 Task: Set the display setting to deafult for the organization
Action: Mouse scrolled (222, 228) with delta (0, 0)
Screenshot: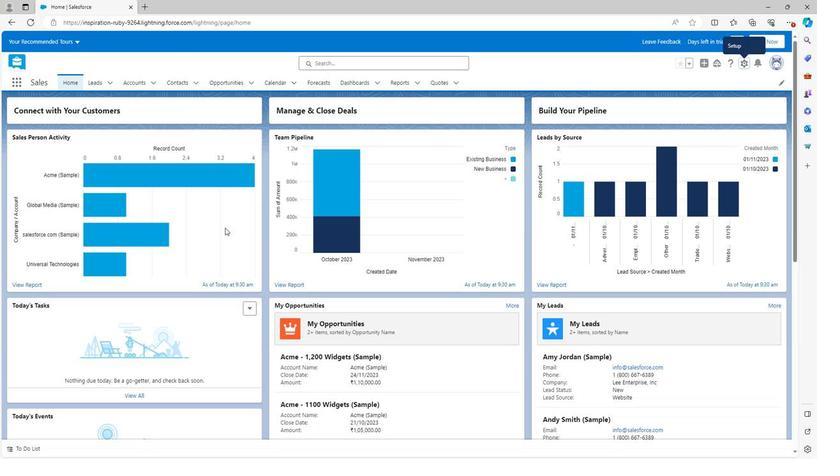 
Action: Mouse scrolled (222, 228) with delta (0, 0)
Screenshot: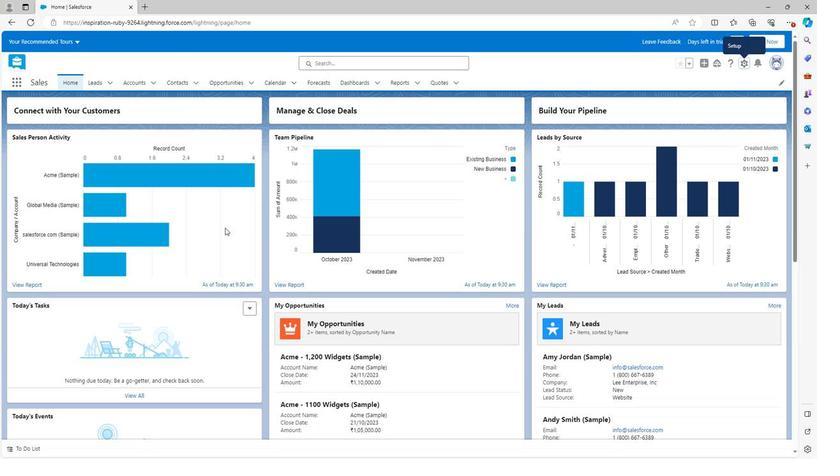 
Action: Mouse scrolled (222, 228) with delta (0, 0)
Screenshot: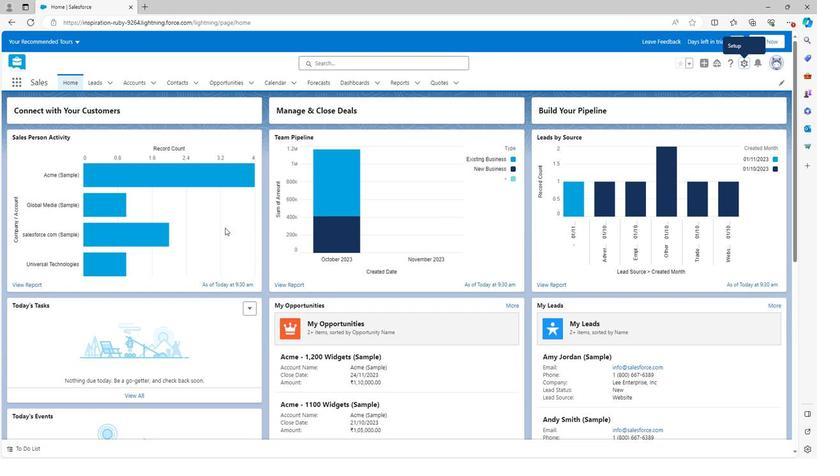 
Action: Mouse scrolled (222, 228) with delta (0, 0)
Screenshot: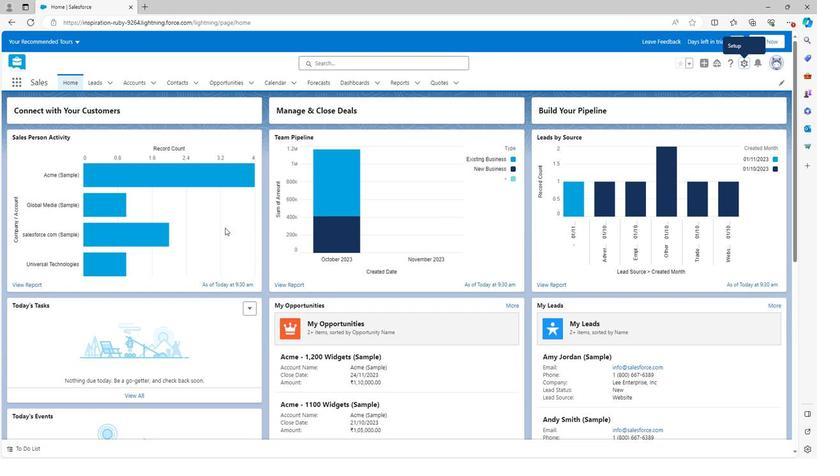 
Action: Mouse scrolled (222, 228) with delta (0, 0)
Screenshot: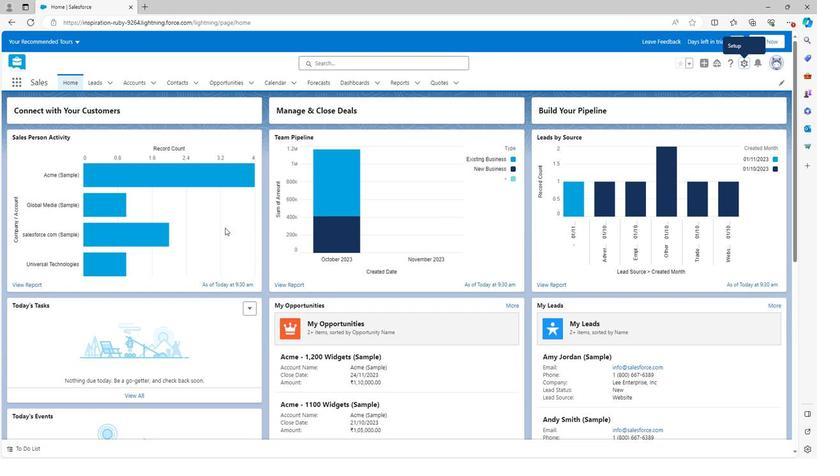 
Action: Mouse scrolled (222, 228) with delta (0, 0)
Screenshot: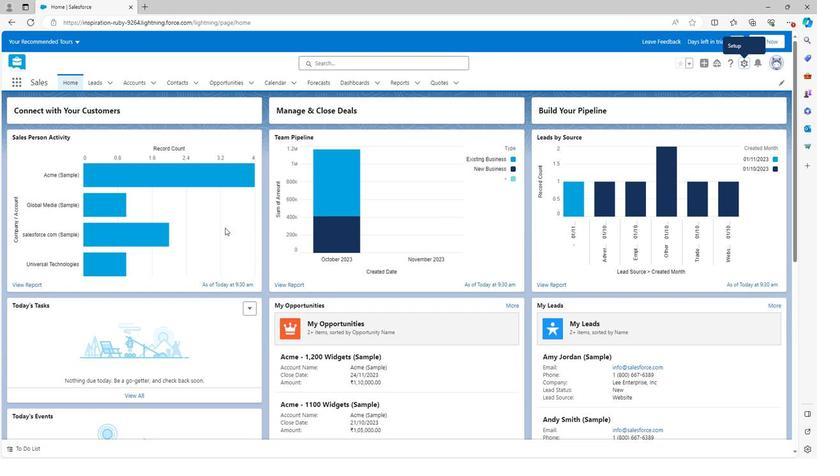 
Action: Mouse scrolled (222, 228) with delta (0, 0)
Screenshot: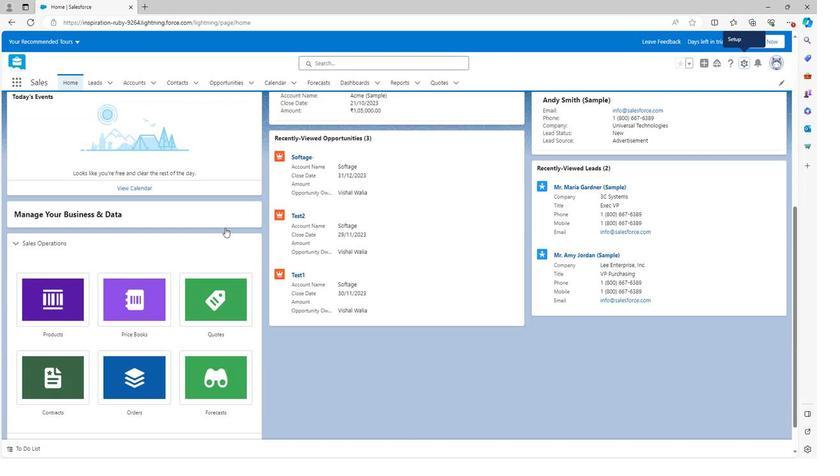 
Action: Mouse scrolled (222, 228) with delta (0, 0)
Screenshot: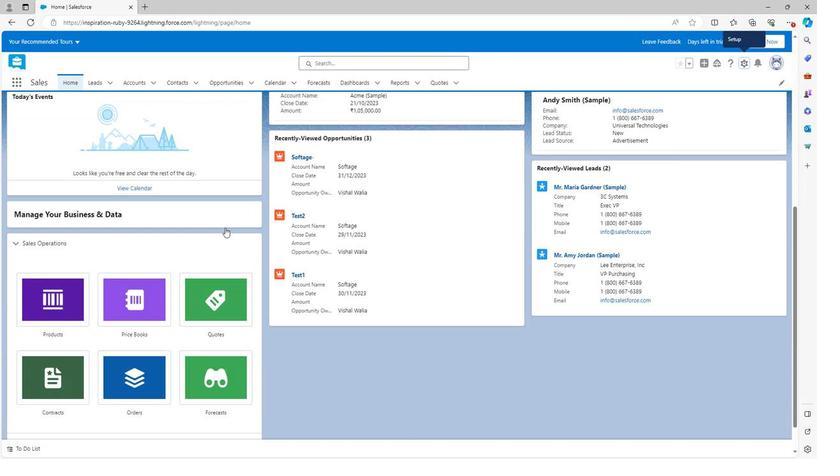 
Action: Mouse scrolled (222, 228) with delta (0, 0)
Screenshot: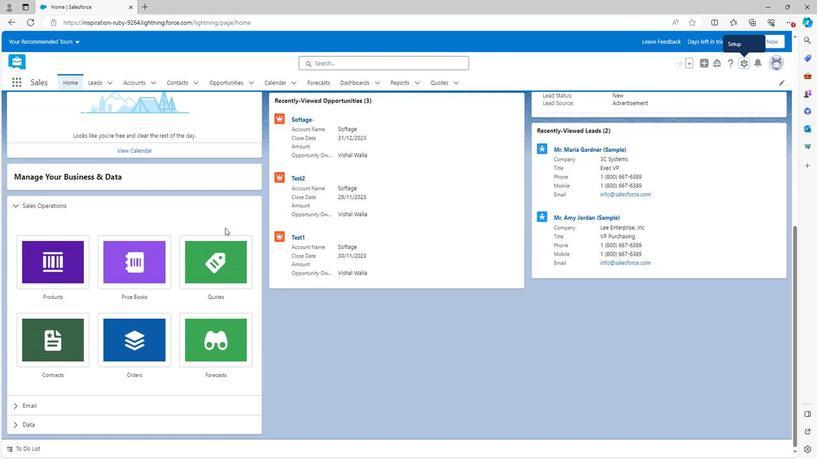 
Action: Mouse scrolled (222, 228) with delta (0, 0)
Screenshot: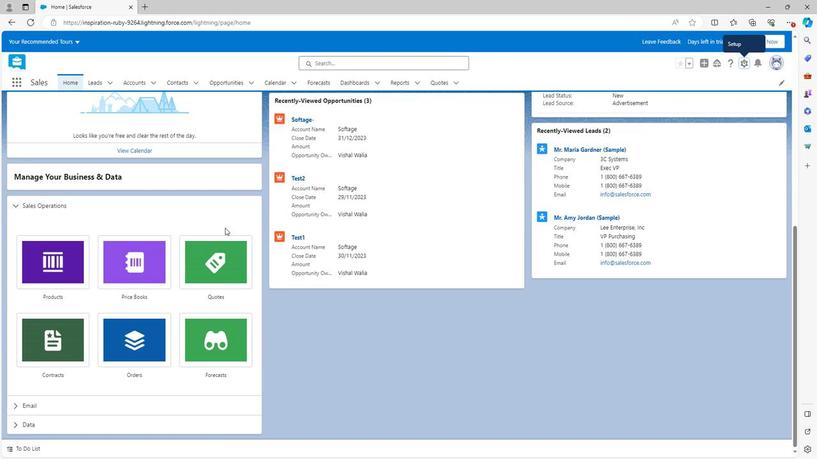 
Action: Mouse scrolled (222, 228) with delta (0, 0)
Screenshot: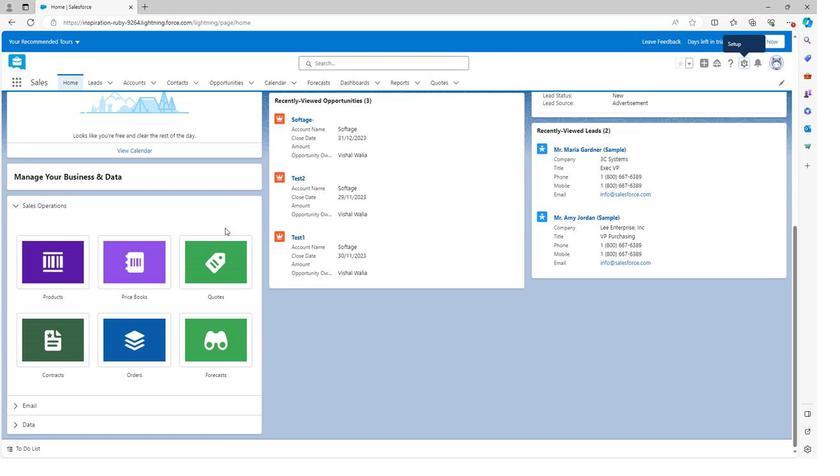 
Action: Mouse scrolled (222, 228) with delta (0, 0)
Screenshot: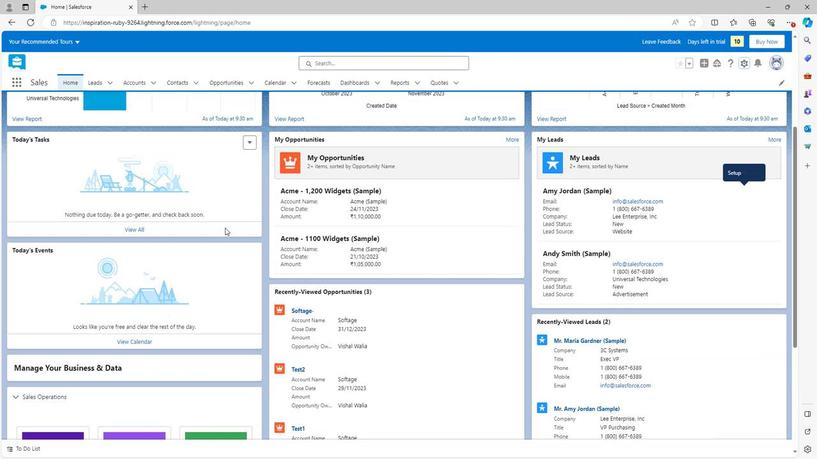 
Action: Mouse scrolled (222, 228) with delta (0, 0)
Screenshot: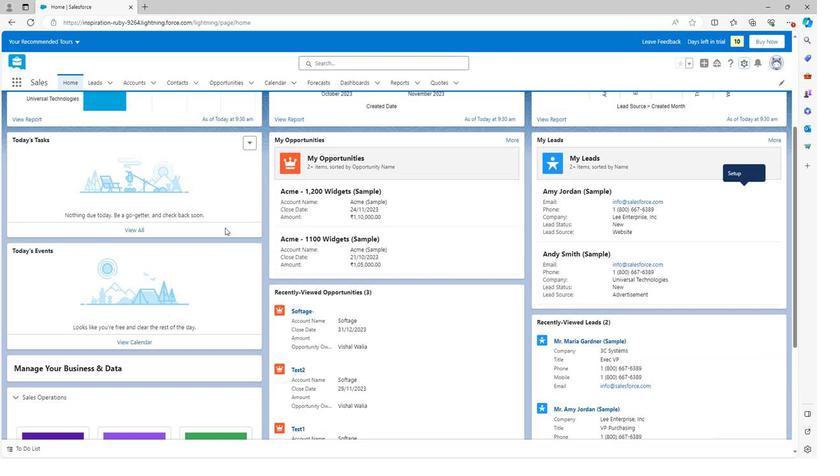 
Action: Mouse scrolled (222, 228) with delta (0, 0)
Screenshot: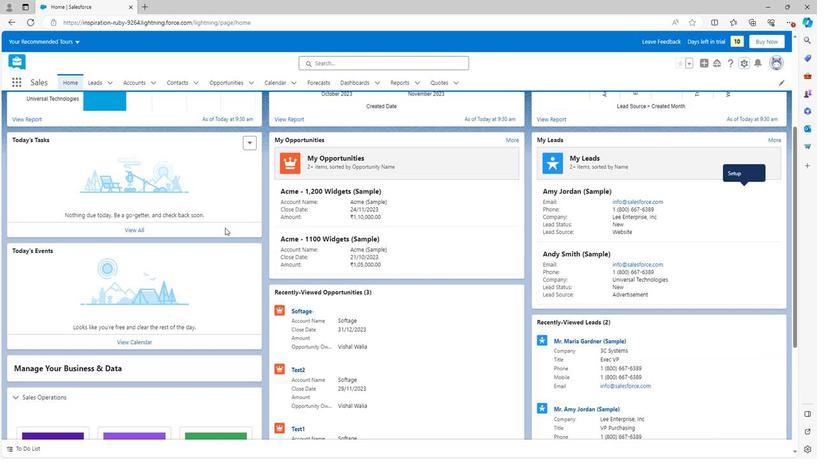 
Action: Mouse scrolled (222, 228) with delta (0, 0)
Screenshot: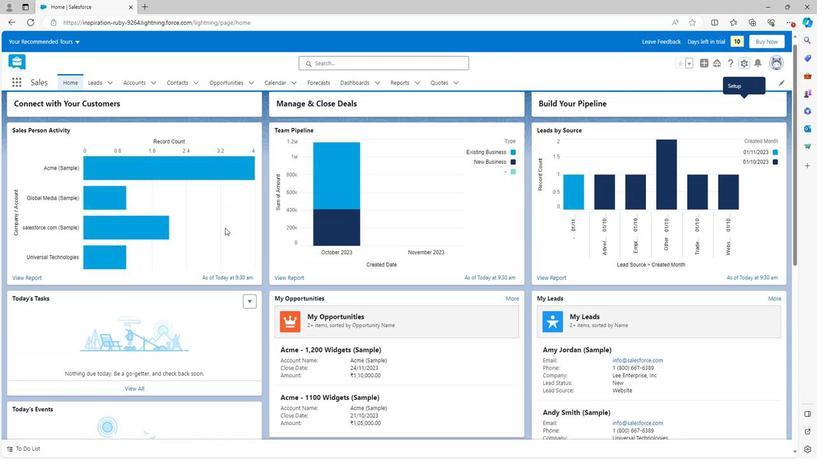 
Action: Mouse scrolled (222, 228) with delta (0, 0)
Screenshot: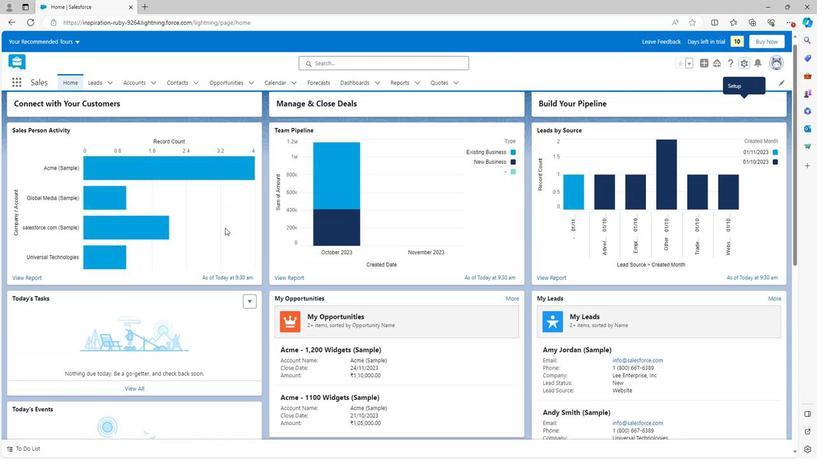 
Action: Mouse scrolled (222, 228) with delta (0, 0)
Screenshot: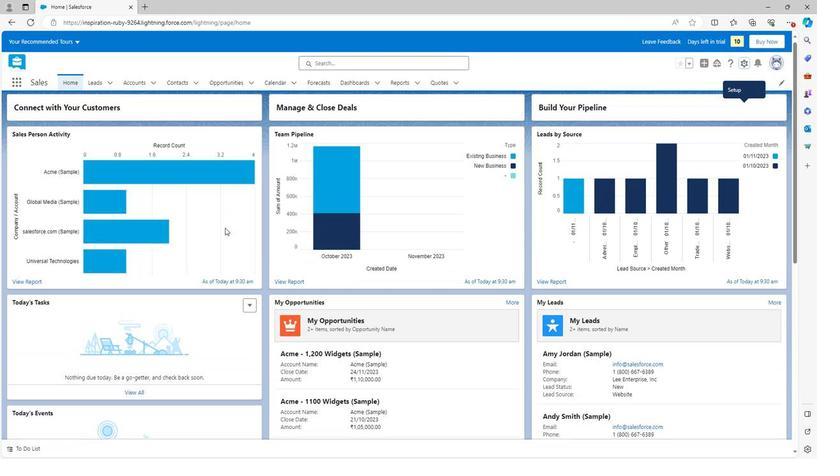 
Action: Mouse moved to (741, 63)
Screenshot: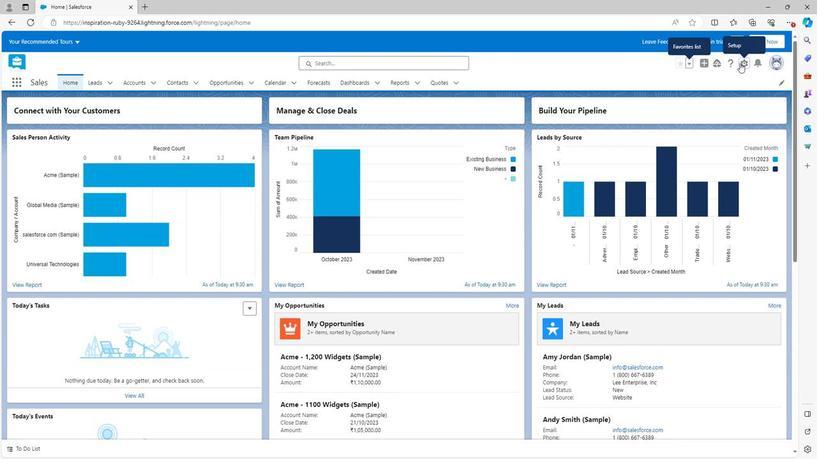 
Action: Mouse pressed left at (741, 63)
Screenshot: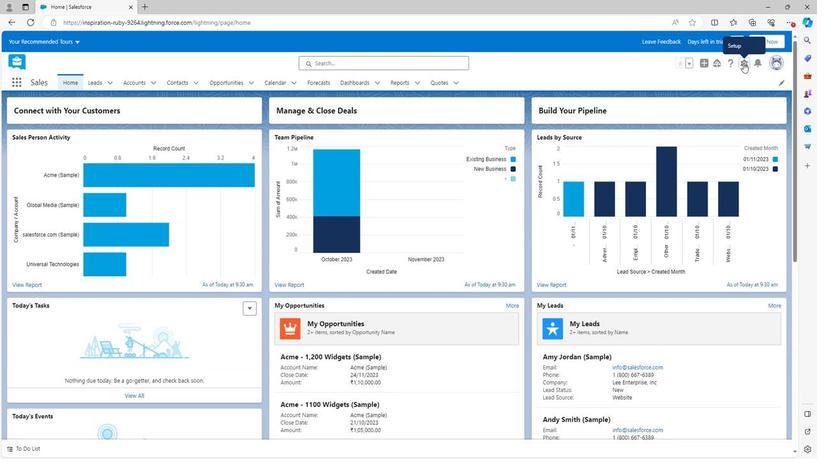 
Action: Mouse moved to (711, 84)
Screenshot: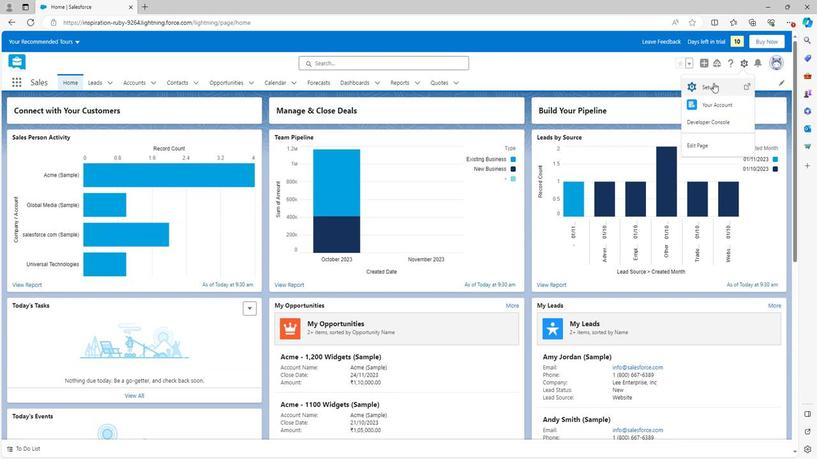 
Action: Mouse pressed left at (711, 84)
Screenshot: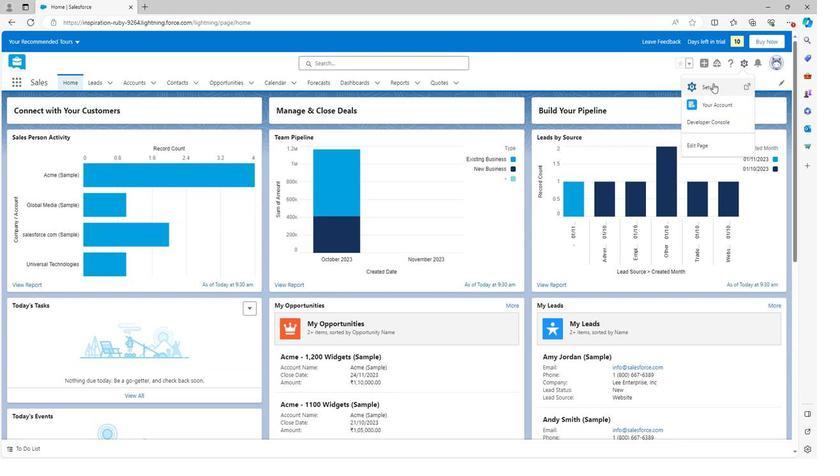 
Action: Mouse moved to (63, 291)
Screenshot: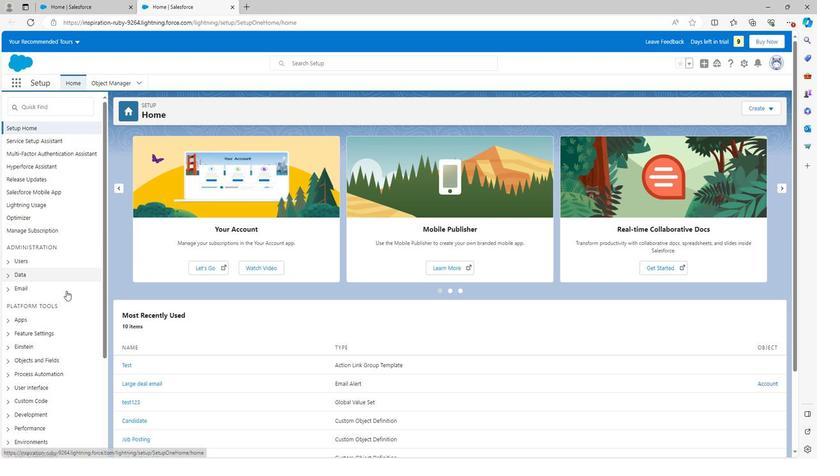 
Action: Mouse scrolled (63, 291) with delta (0, 0)
Screenshot: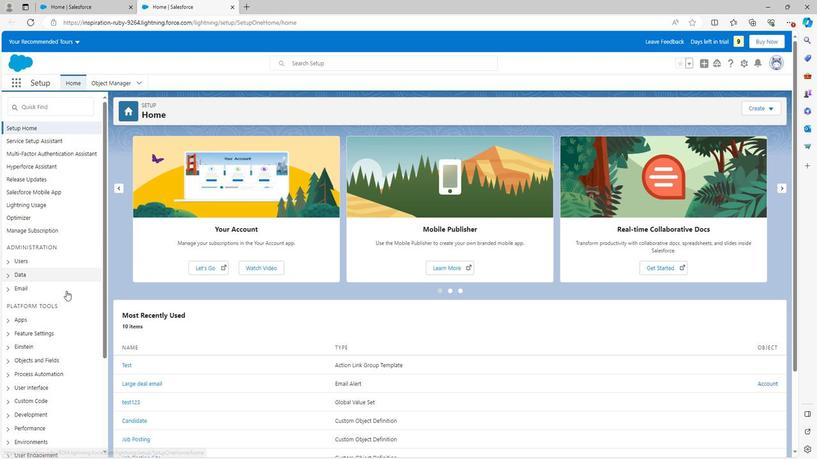 
Action: Mouse scrolled (63, 291) with delta (0, 0)
Screenshot: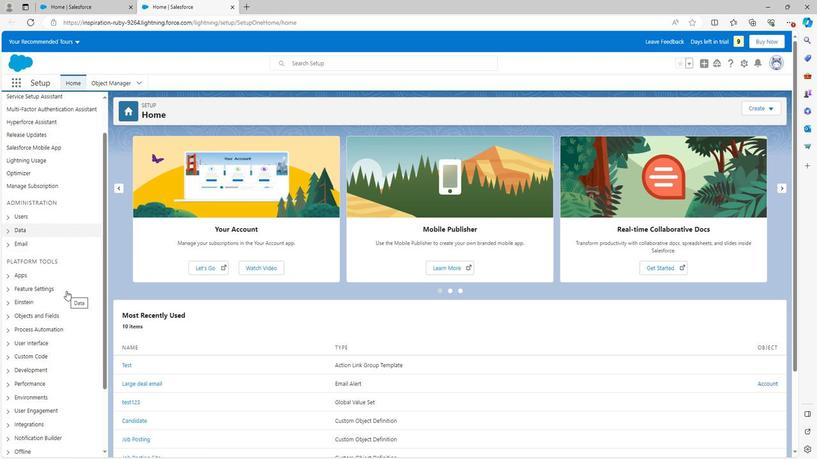
Action: Mouse scrolled (63, 291) with delta (0, 0)
Screenshot: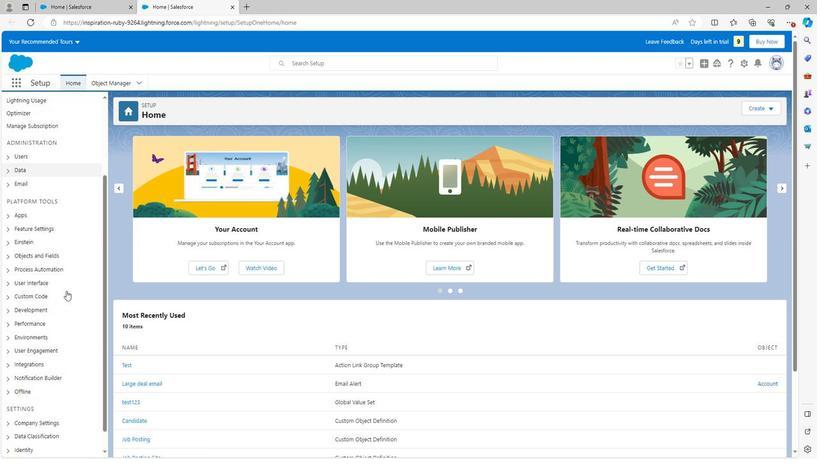 
Action: Mouse moved to (5, 263)
Screenshot: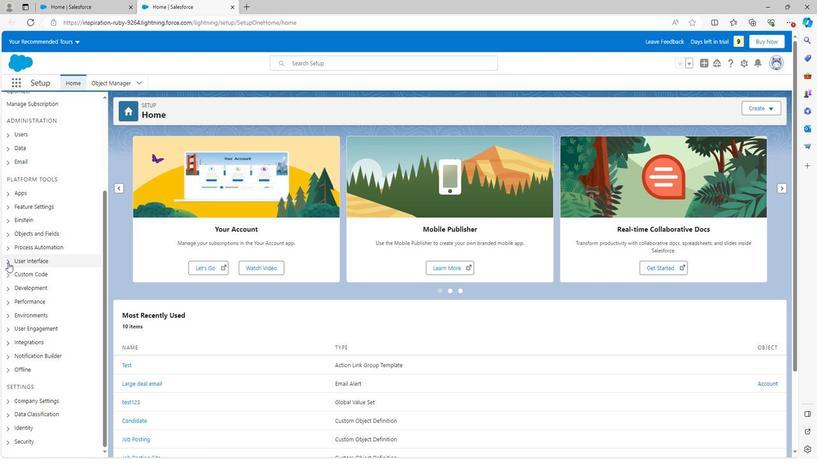 
Action: Mouse pressed left at (5, 263)
Screenshot: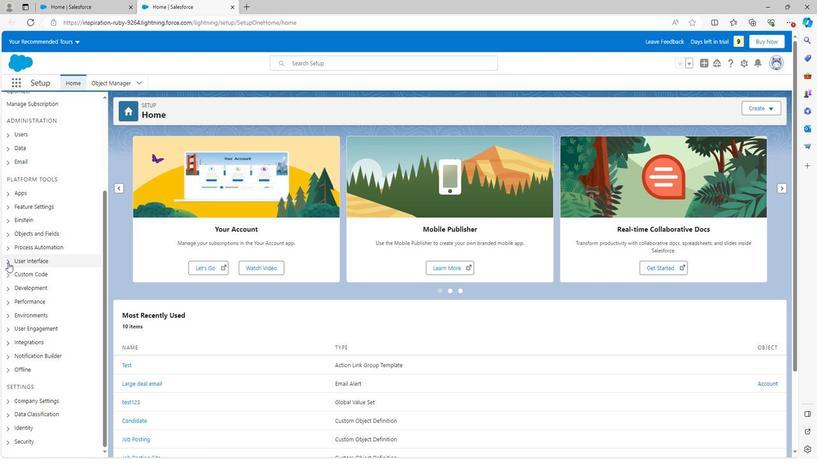 
Action: Mouse moved to (33, 327)
Screenshot: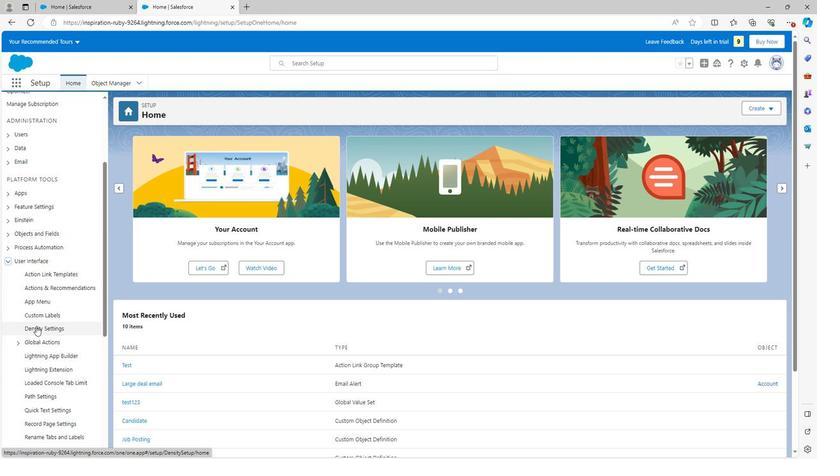 
Action: Mouse pressed left at (33, 327)
Screenshot: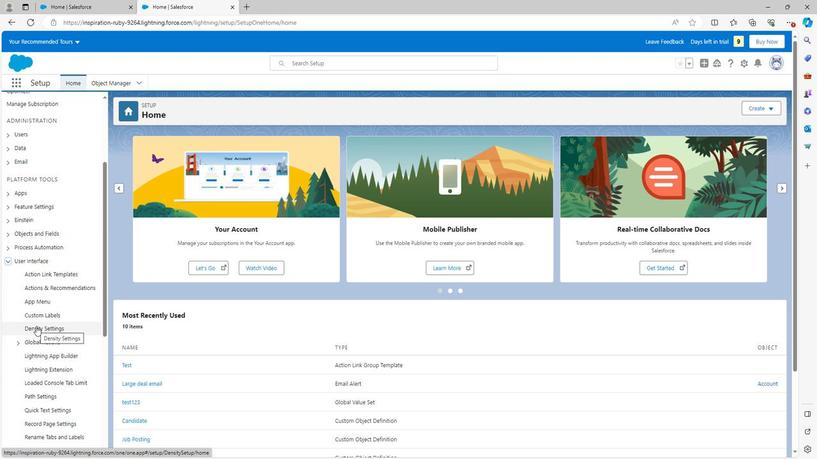 
Action: Mouse moved to (417, 229)
Screenshot: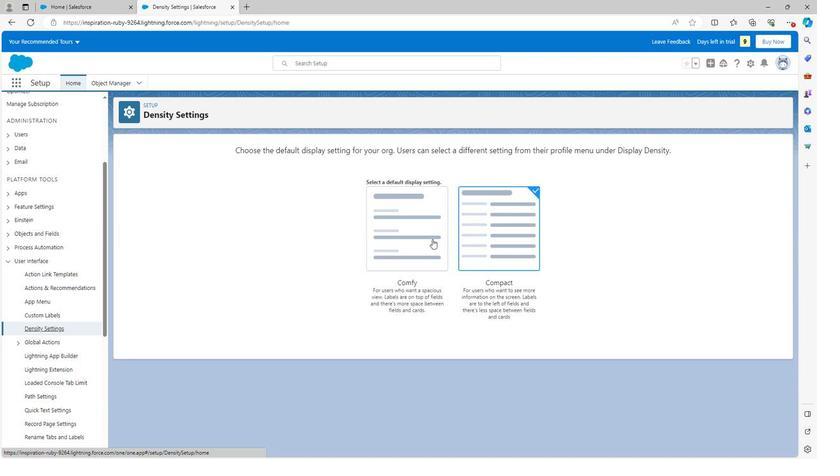 
Action: Mouse pressed left at (417, 229)
Screenshot: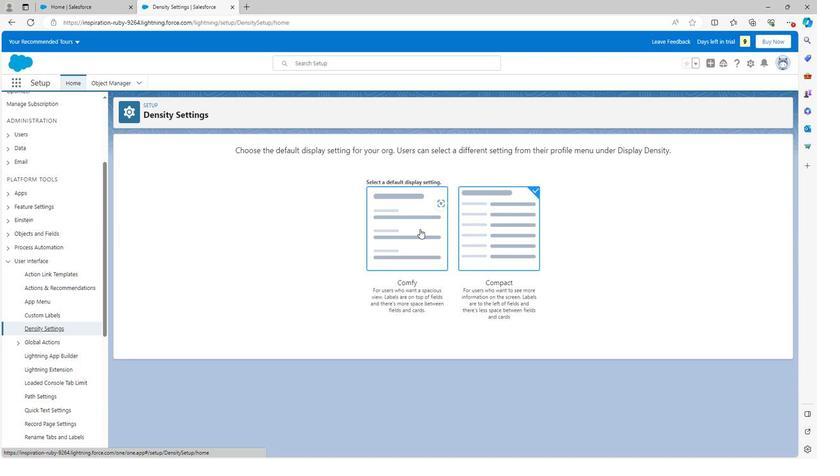 
Action: Mouse moved to (466, 228)
Screenshot: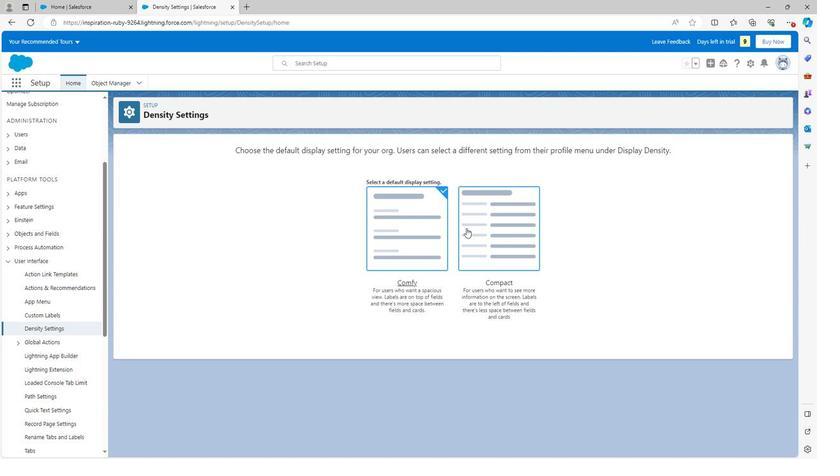 
Action: Mouse pressed left at (466, 228)
Screenshot: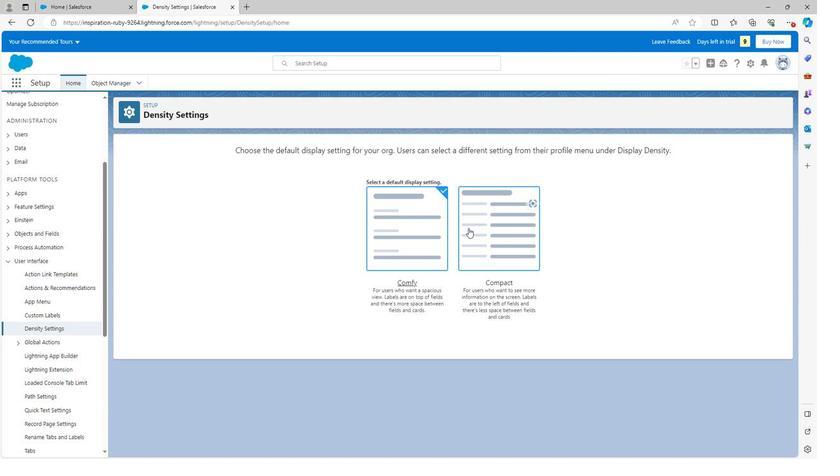 
Action: Mouse moved to (466, 228)
Screenshot: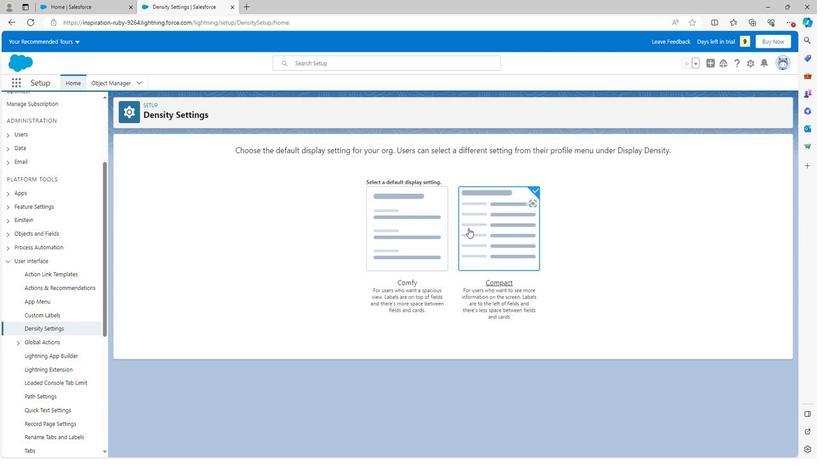 
